 Task: Add Echo Falls Wild Smoked Lemon Pepper Sockeye Salmon to the cart.
Action: Mouse pressed left at (27, 123)
Screenshot: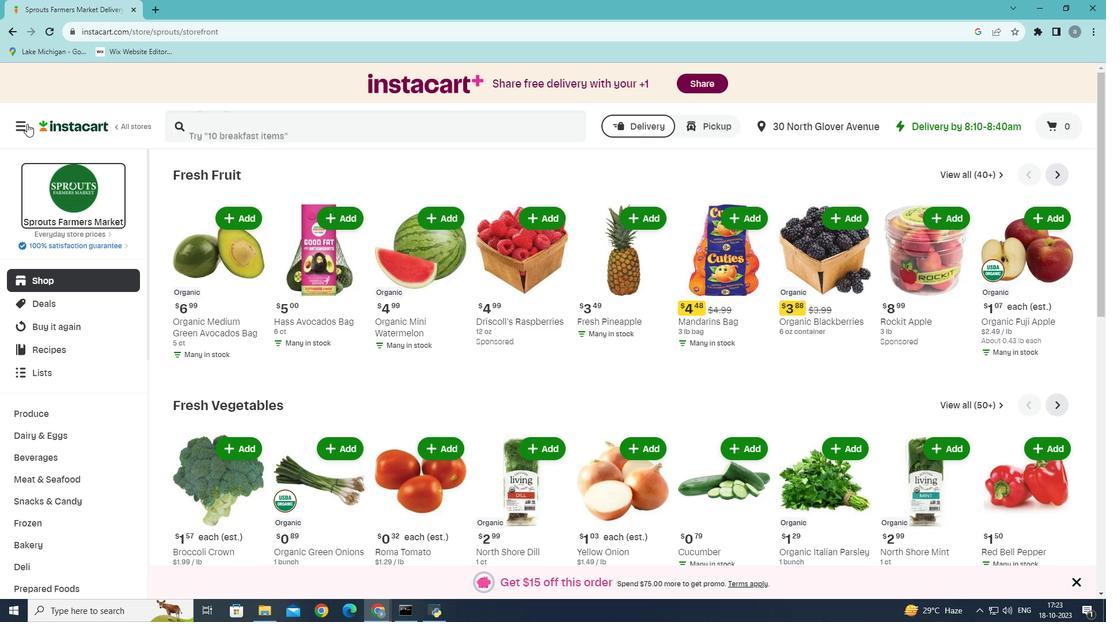 
Action: Mouse moved to (66, 331)
Screenshot: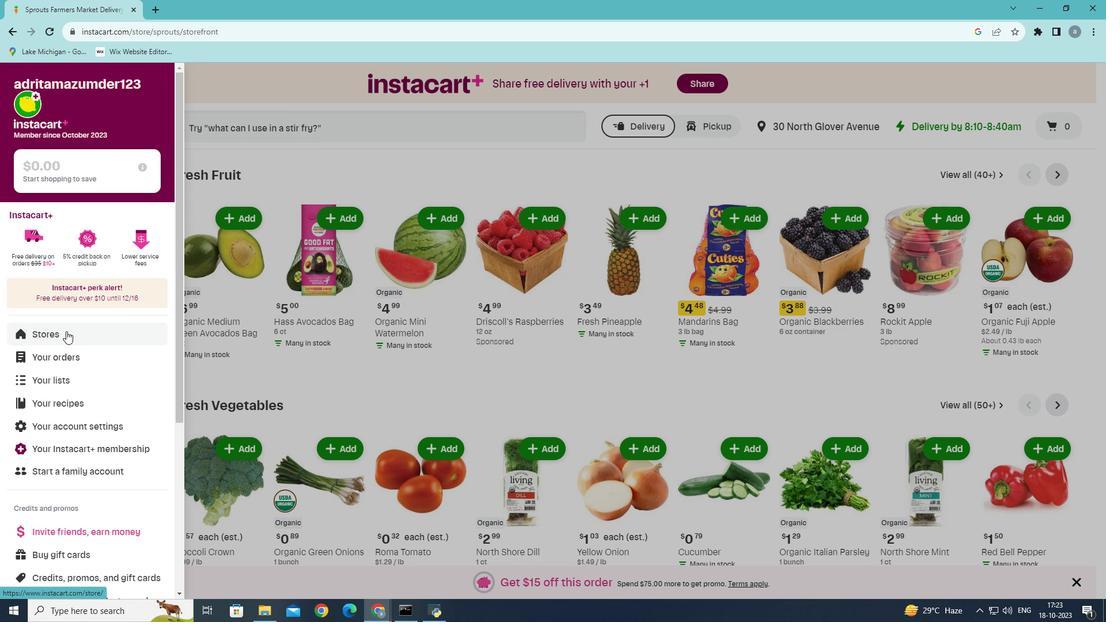 
Action: Mouse pressed left at (66, 331)
Screenshot: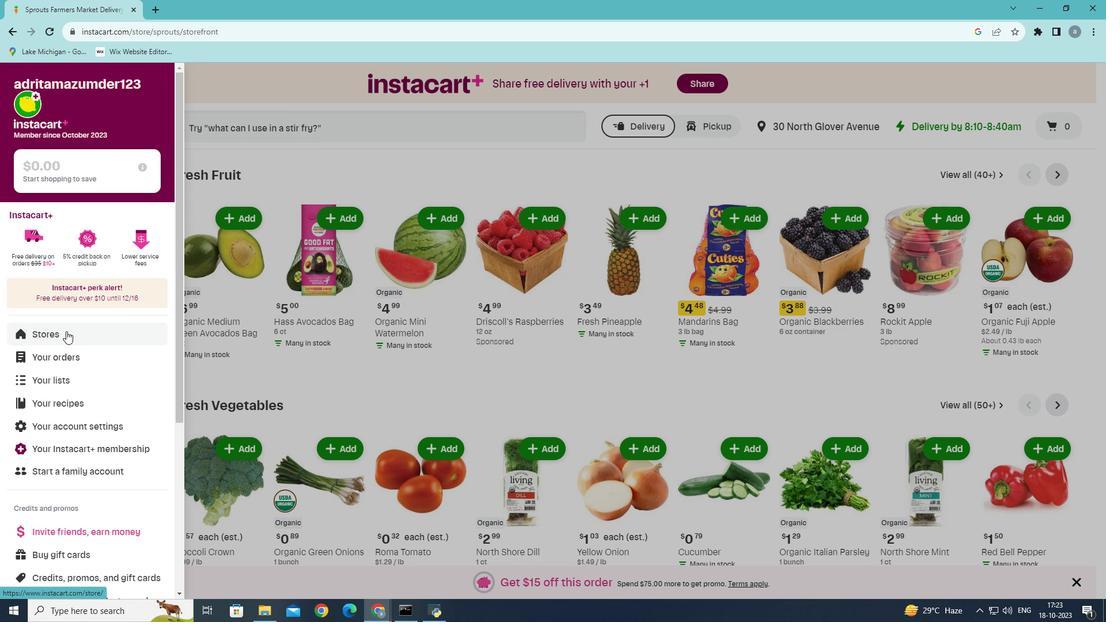 
Action: Mouse moved to (263, 129)
Screenshot: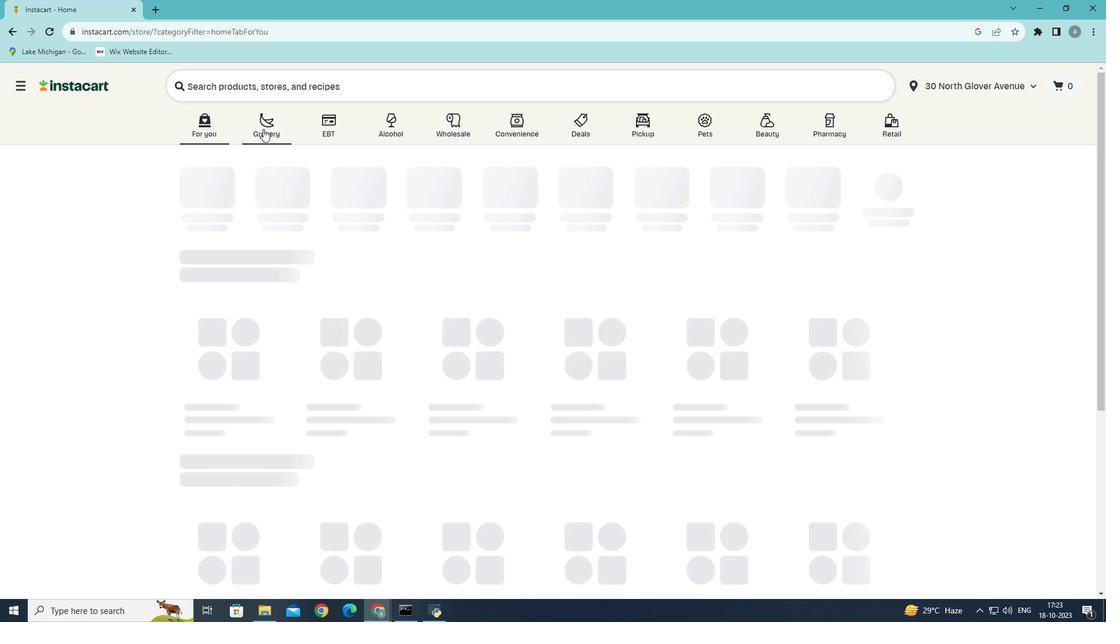 
Action: Mouse pressed left at (263, 129)
Screenshot: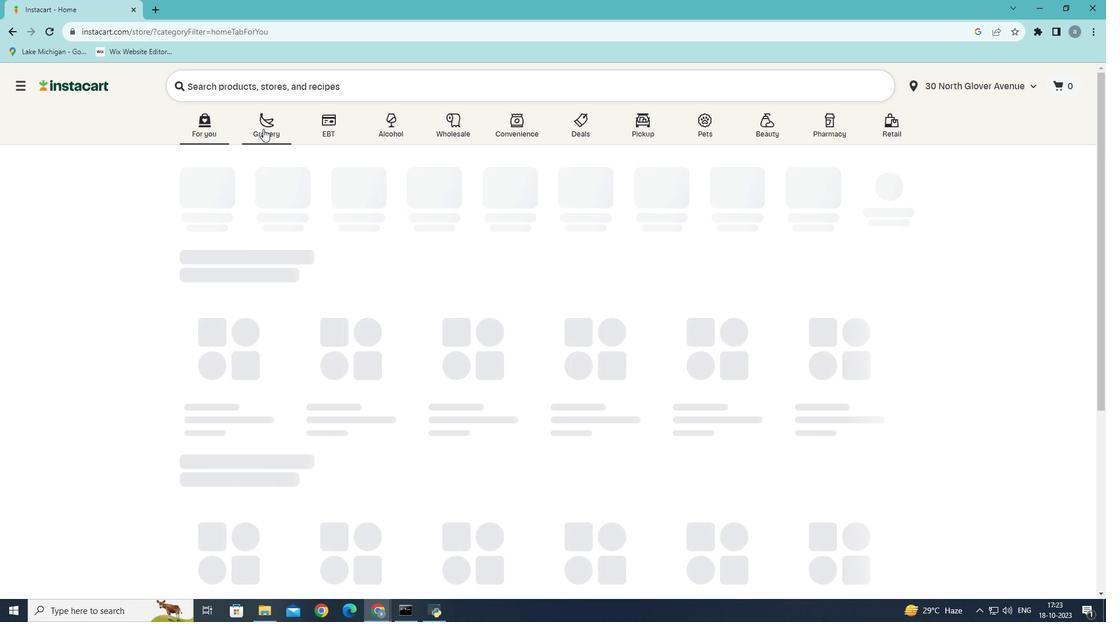 
Action: Mouse moved to (305, 351)
Screenshot: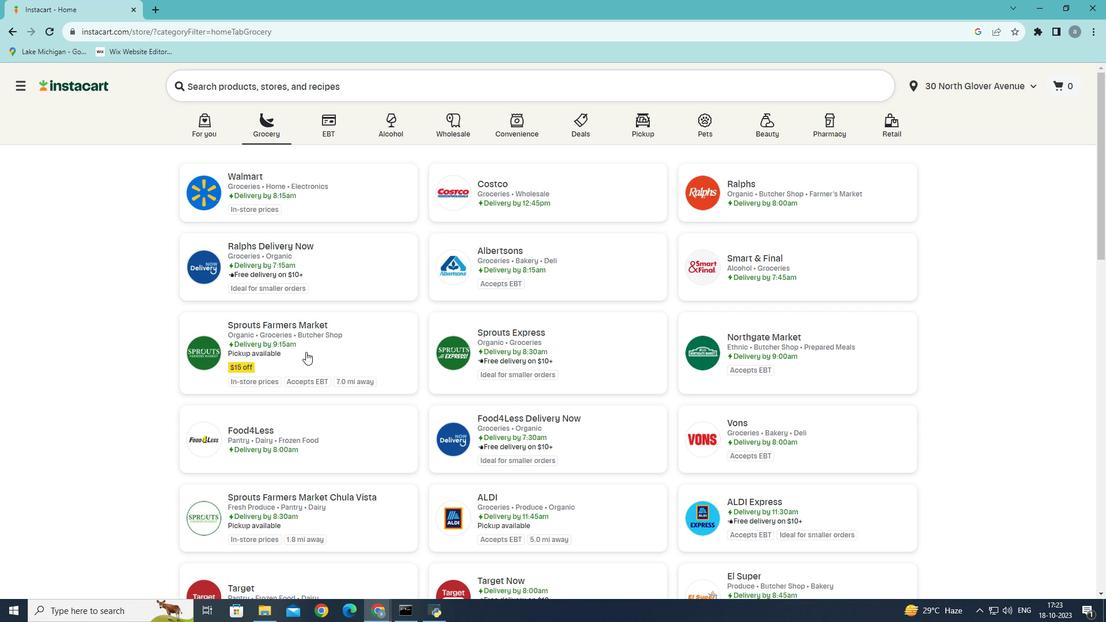 
Action: Mouse pressed left at (305, 351)
Screenshot: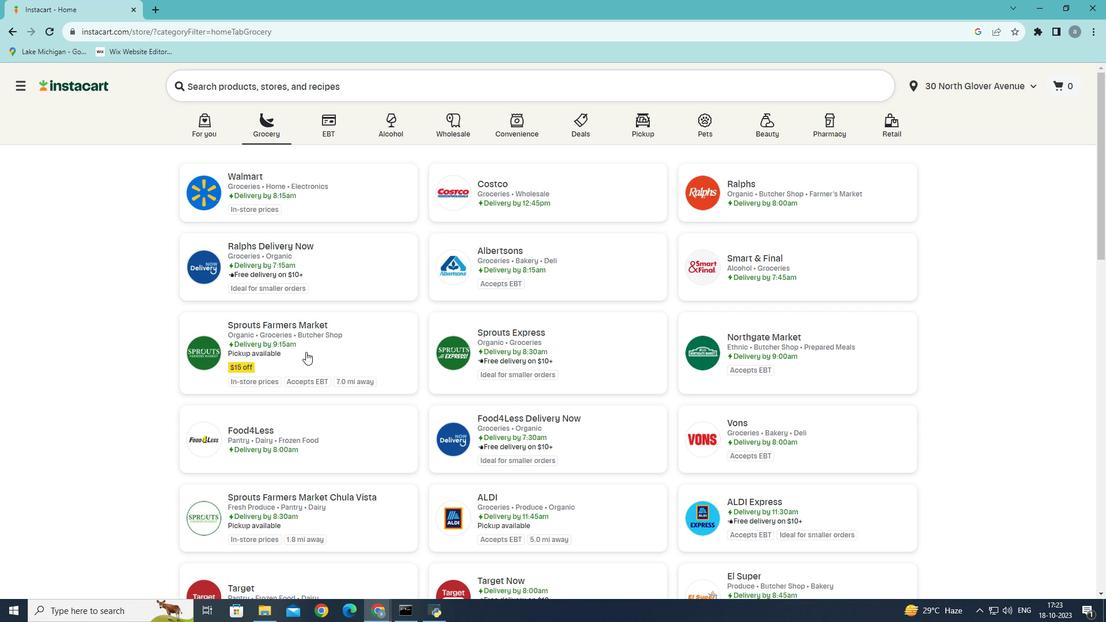 
Action: Mouse moved to (73, 483)
Screenshot: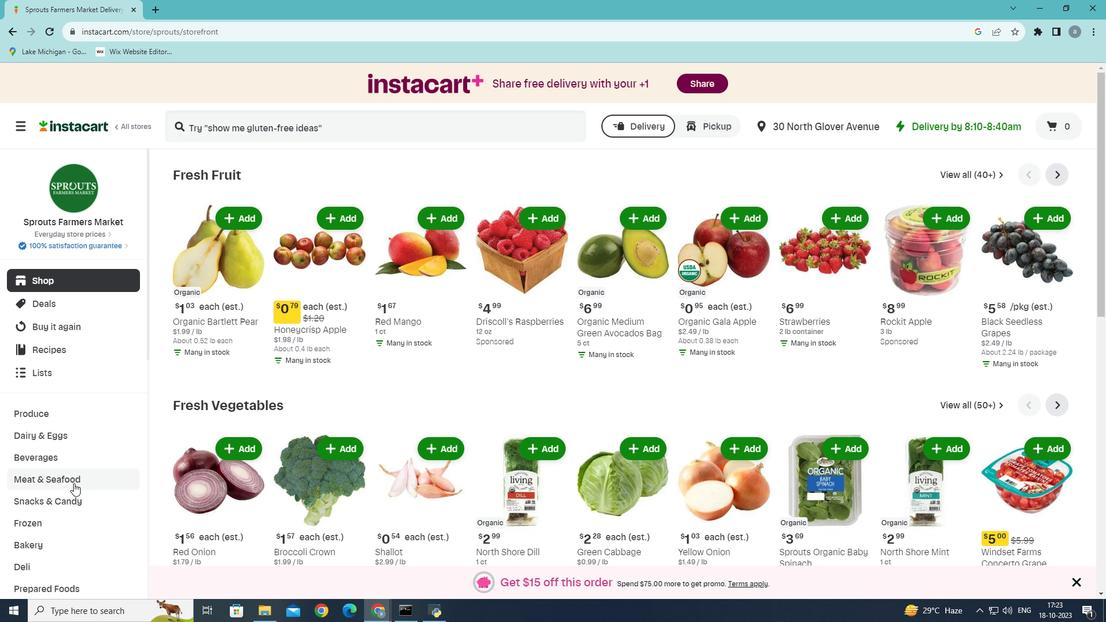 
Action: Mouse pressed left at (73, 483)
Screenshot: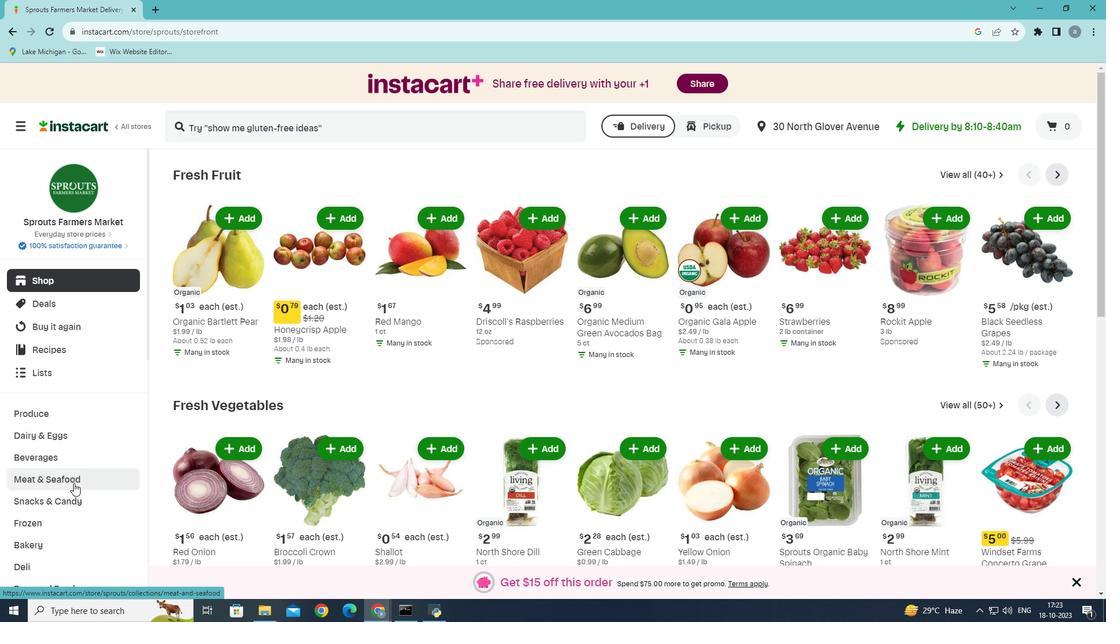 
Action: Mouse moved to (452, 205)
Screenshot: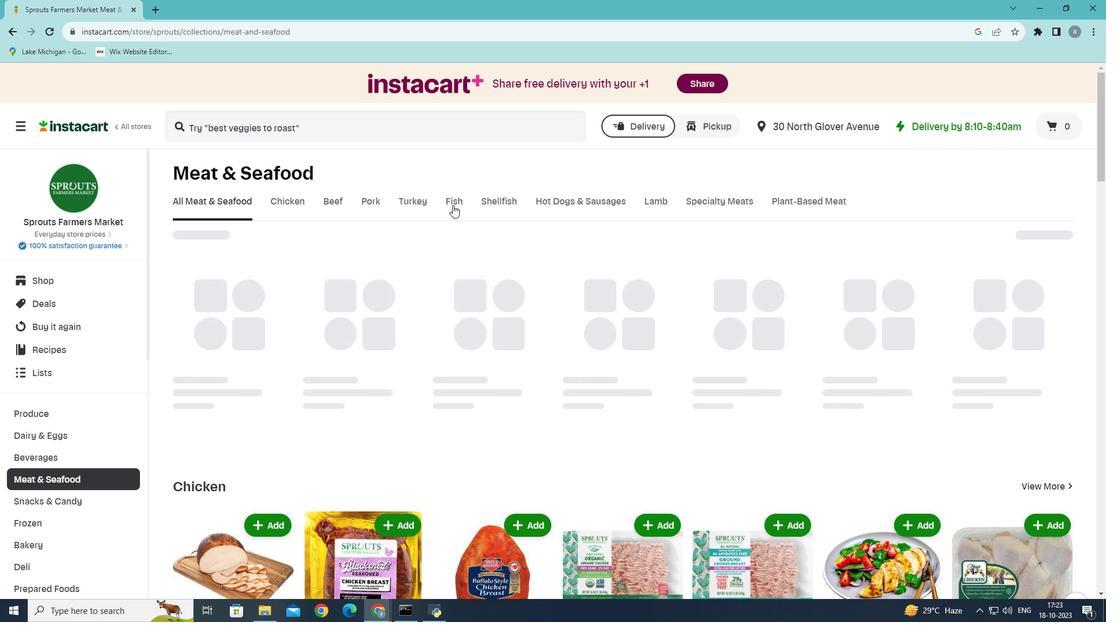 
Action: Mouse pressed left at (452, 205)
Screenshot: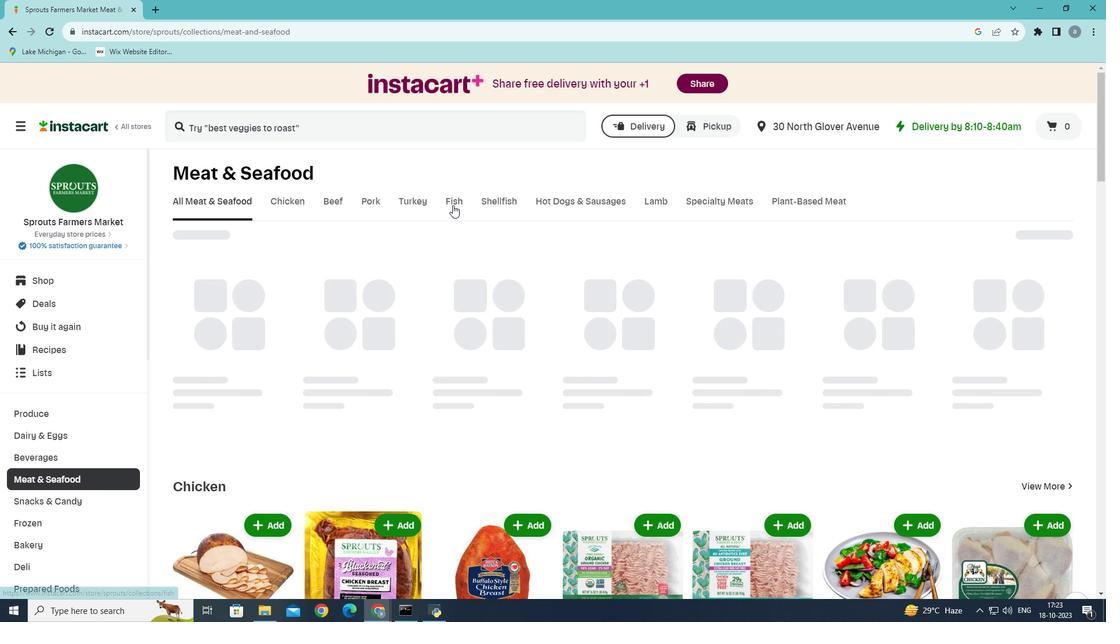 
Action: Mouse moved to (450, 403)
Screenshot: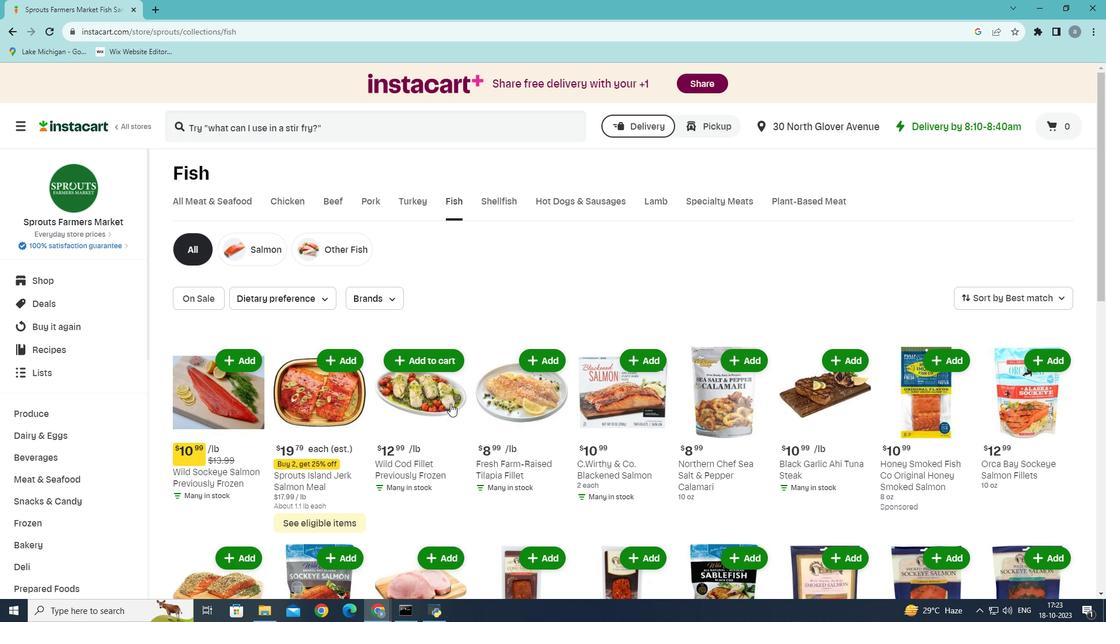 
Action: Mouse scrolled (450, 403) with delta (0, 0)
Screenshot: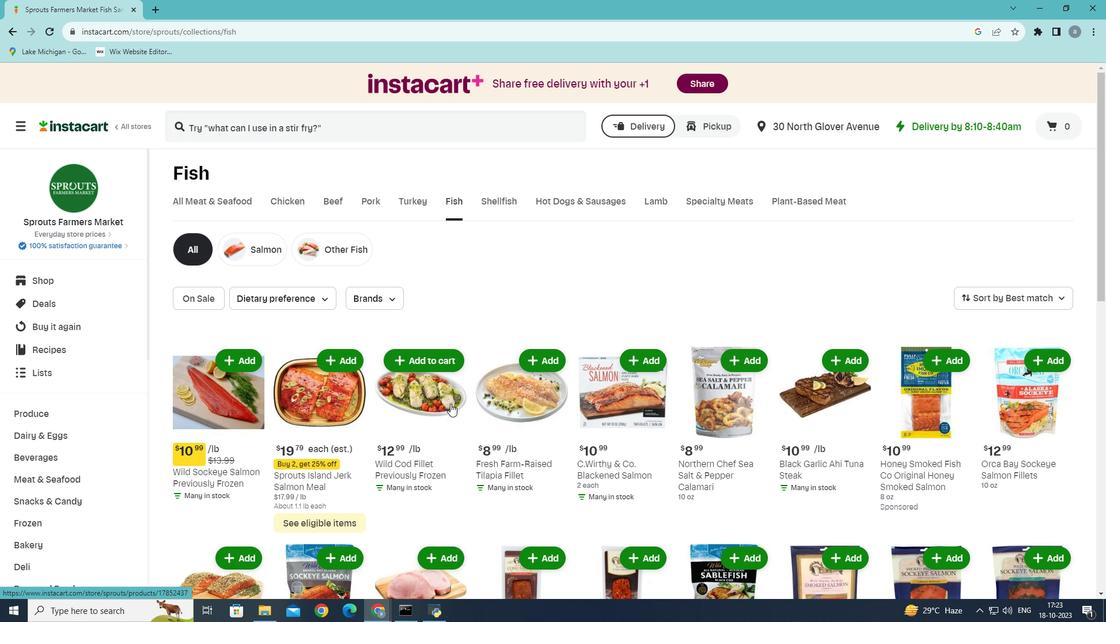 
Action: Mouse moved to (744, 428)
Screenshot: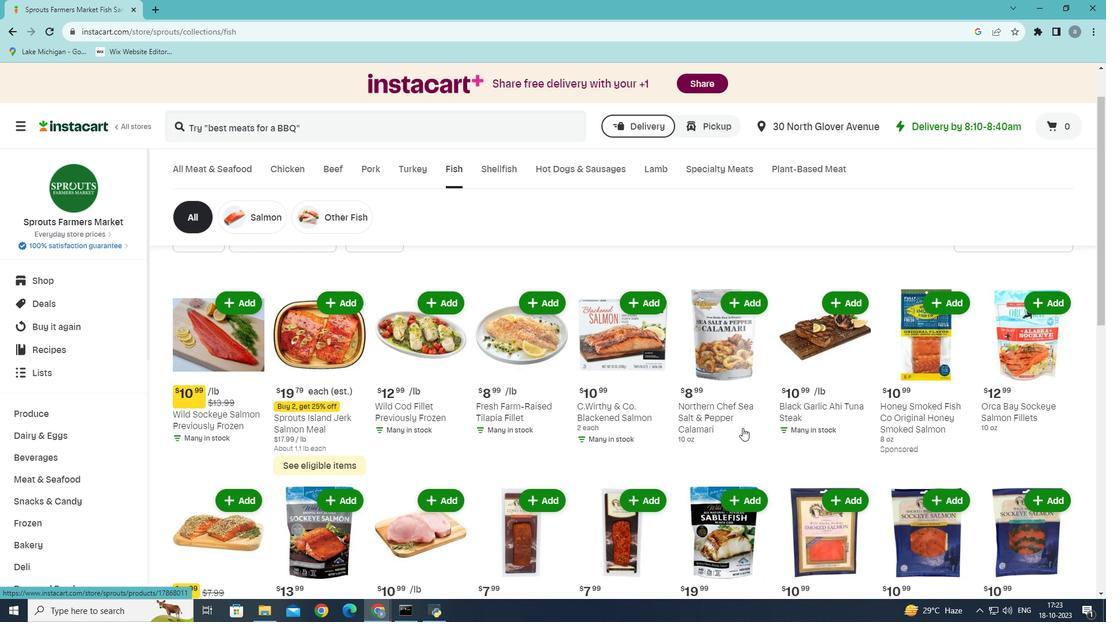 
Action: Mouse scrolled (744, 427) with delta (0, 0)
Screenshot: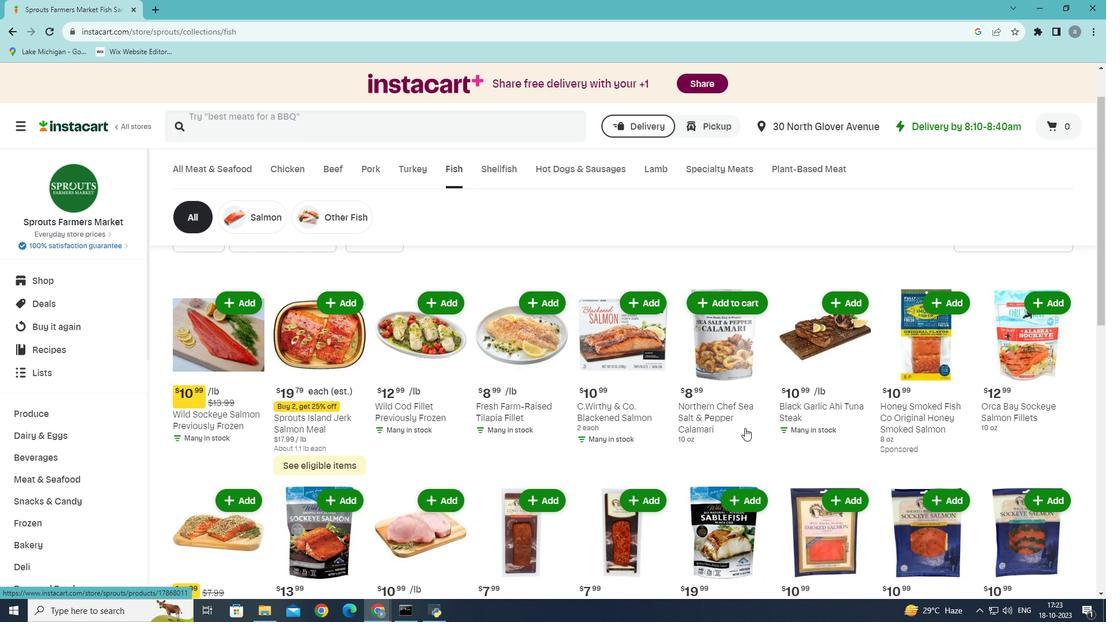 
Action: Mouse scrolled (744, 427) with delta (0, 0)
Screenshot: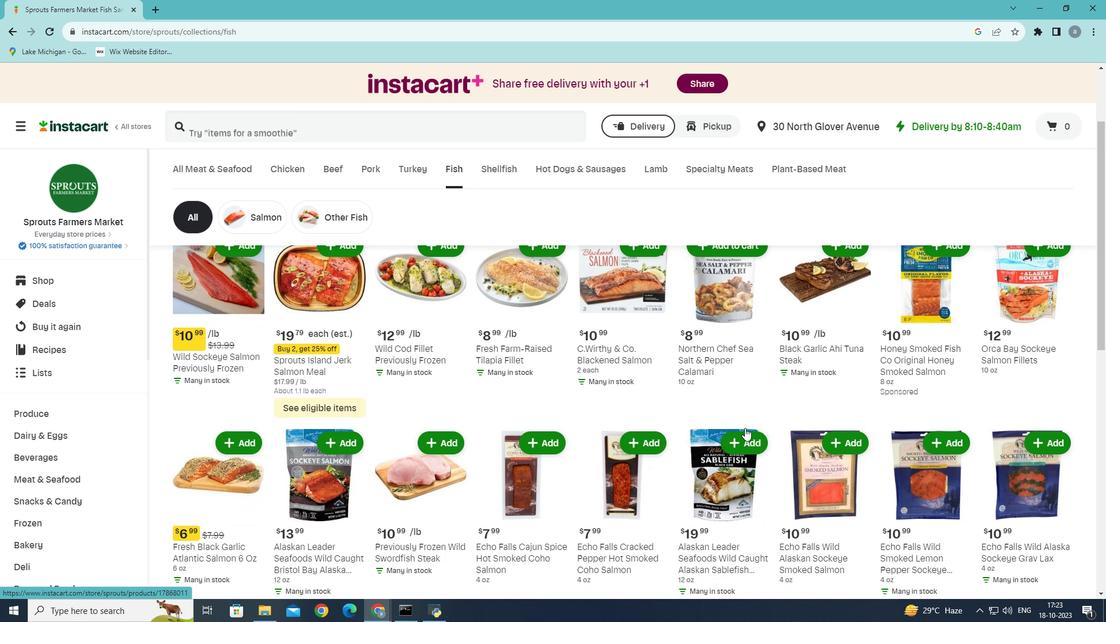 
Action: Mouse scrolled (744, 427) with delta (0, 0)
Screenshot: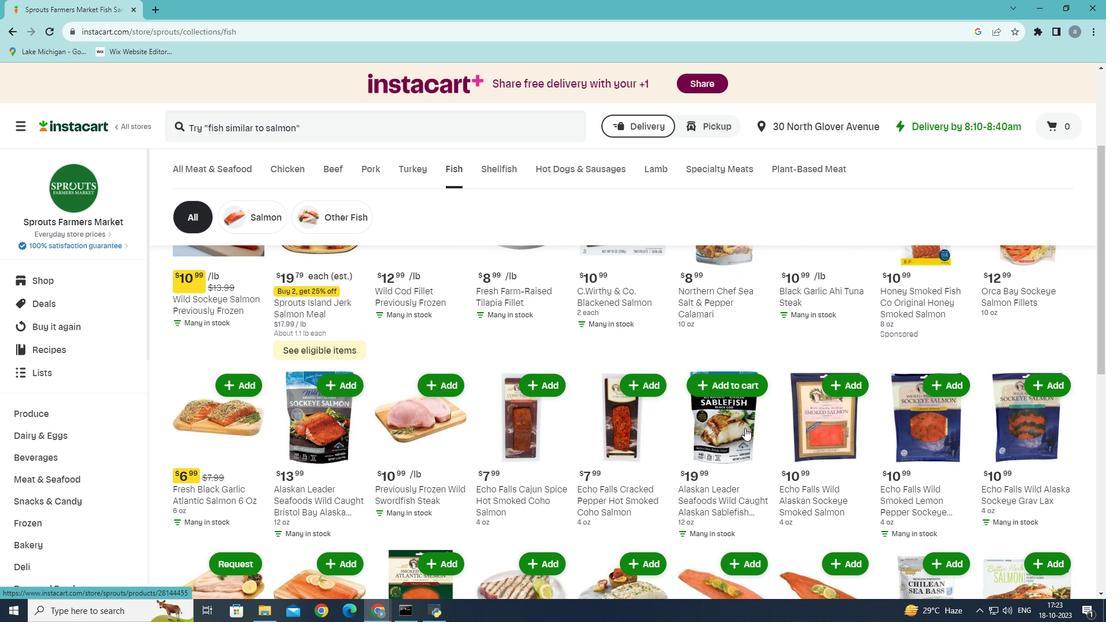 
Action: Mouse moved to (936, 334)
Screenshot: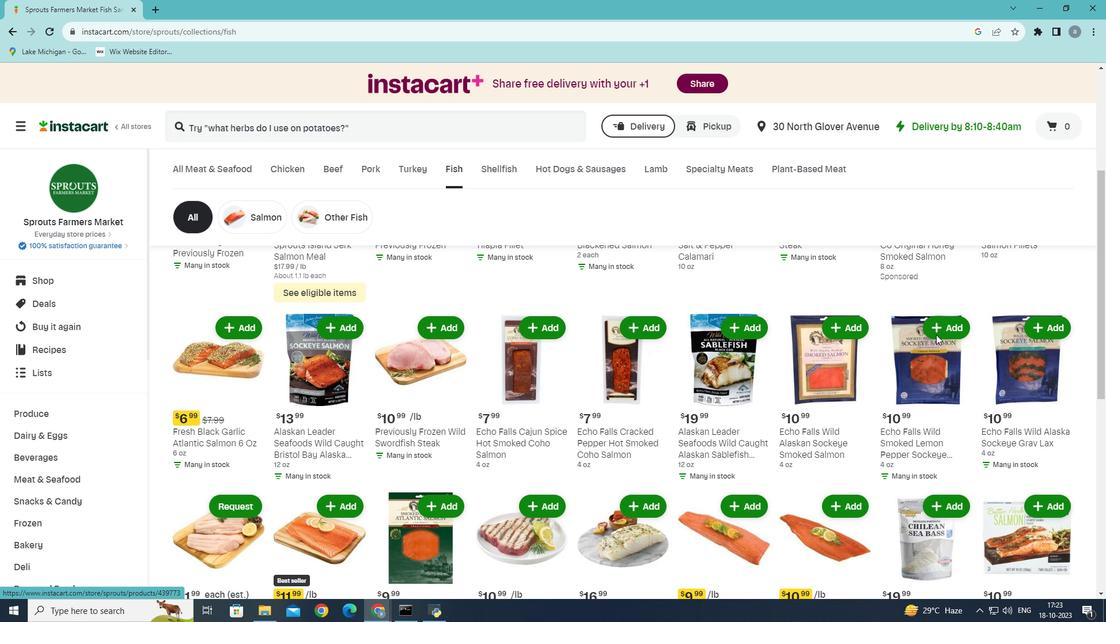 
Action: Mouse pressed left at (936, 334)
Screenshot: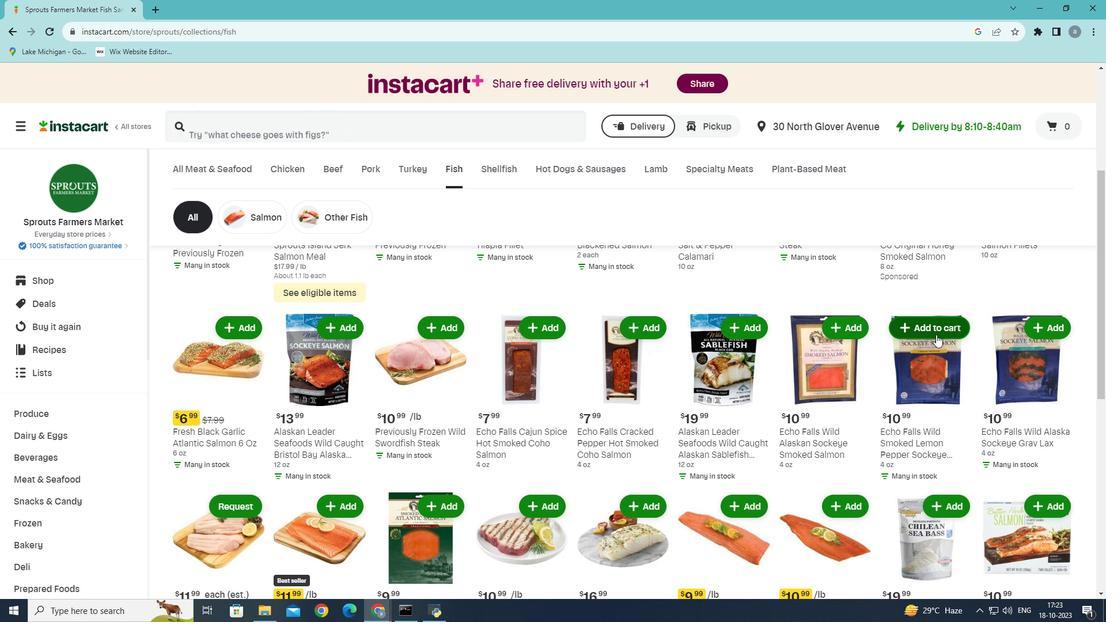 
Action: Mouse moved to (899, 342)
Screenshot: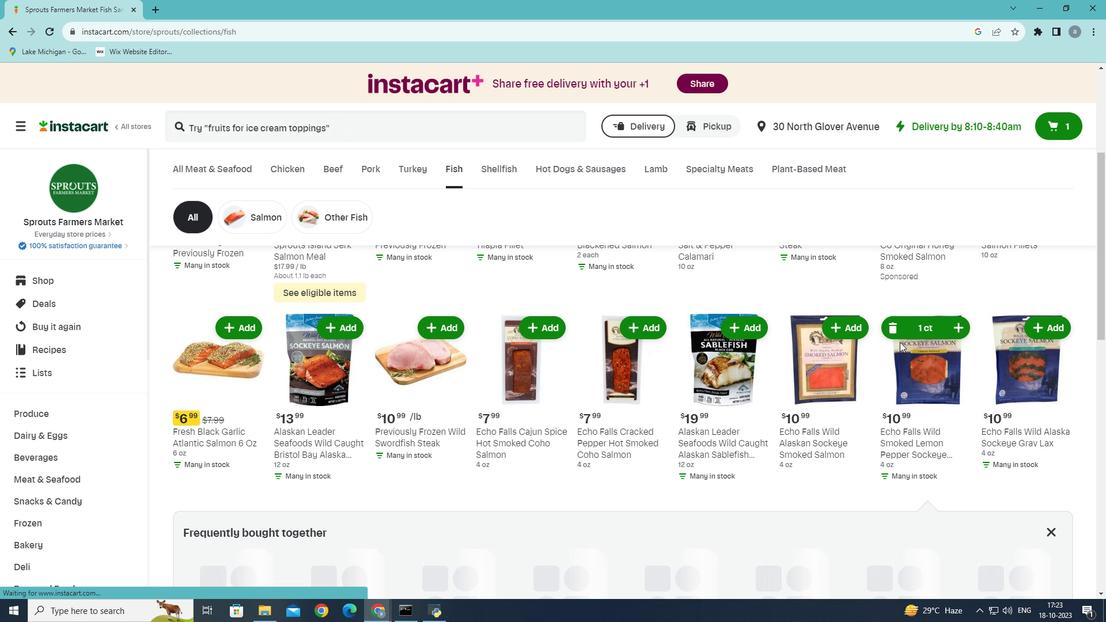 
